 Task: Add in the project TridentForge a sprint 'Solar Wind'.
Action: Mouse moved to (226, 66)
Screenshot: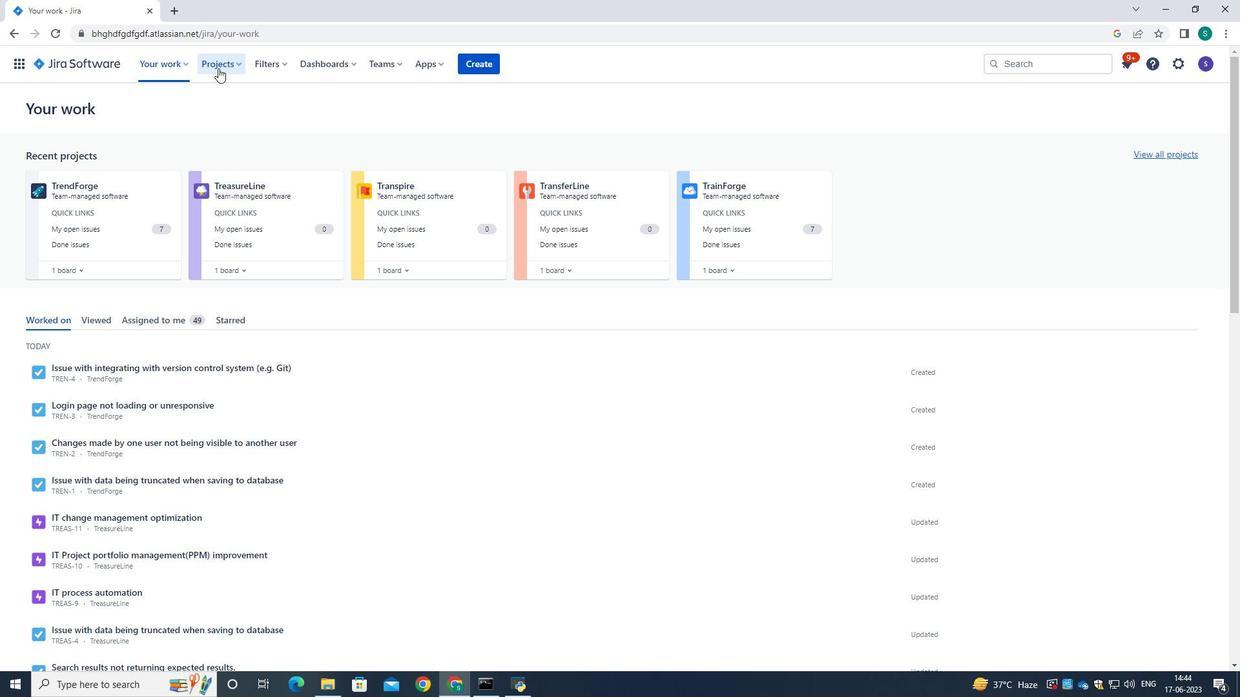 
Action: Mouse pressed left at (226, 66)
Screenshot: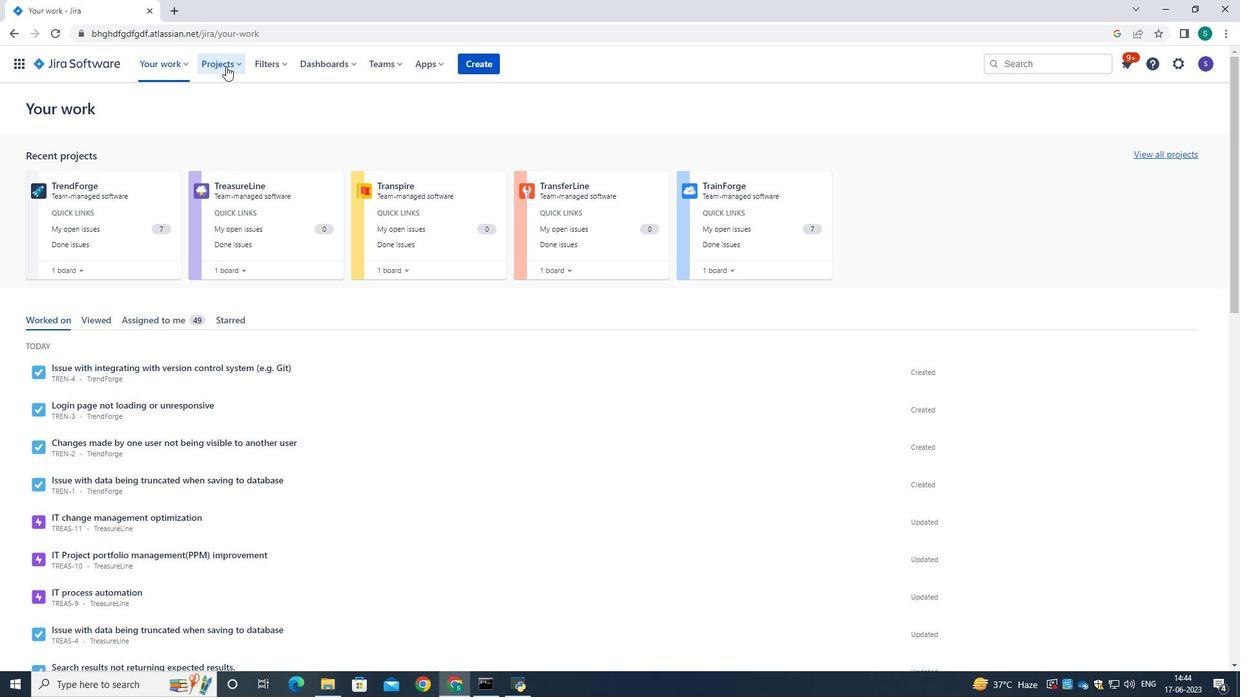 
Action: Mouse moved to (225, 115)
Screenshot: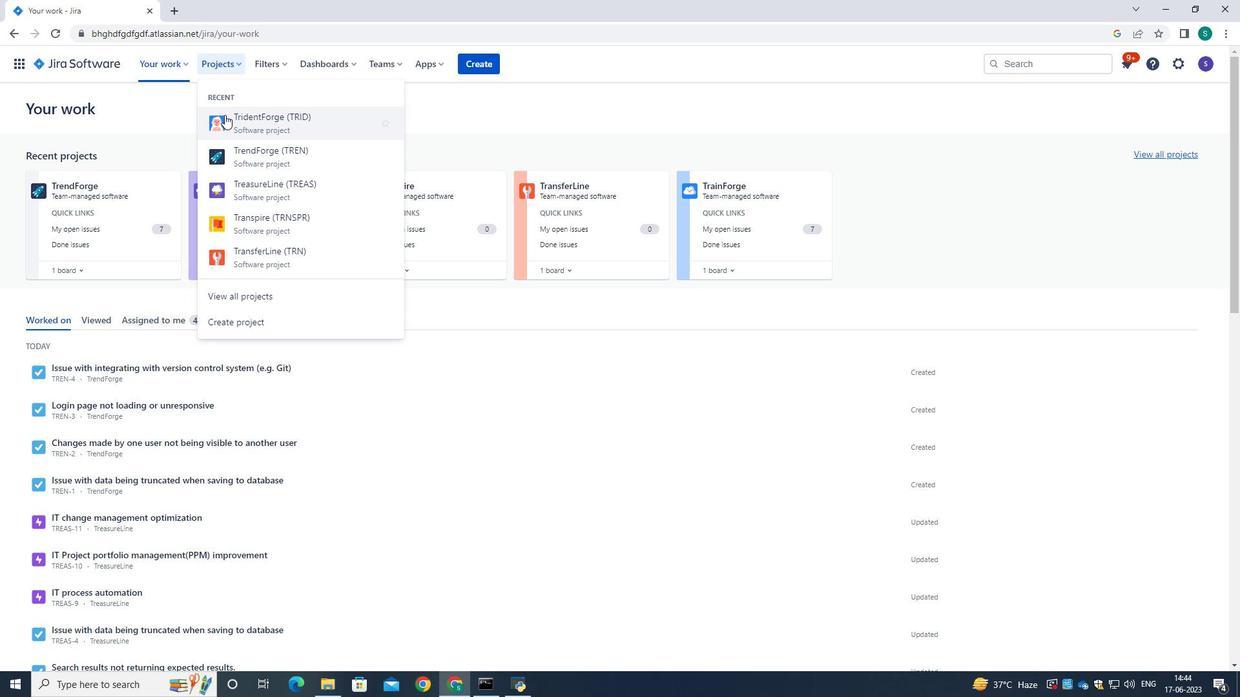 
Action: Mouse pressed left at (225, 115)
Screenshot: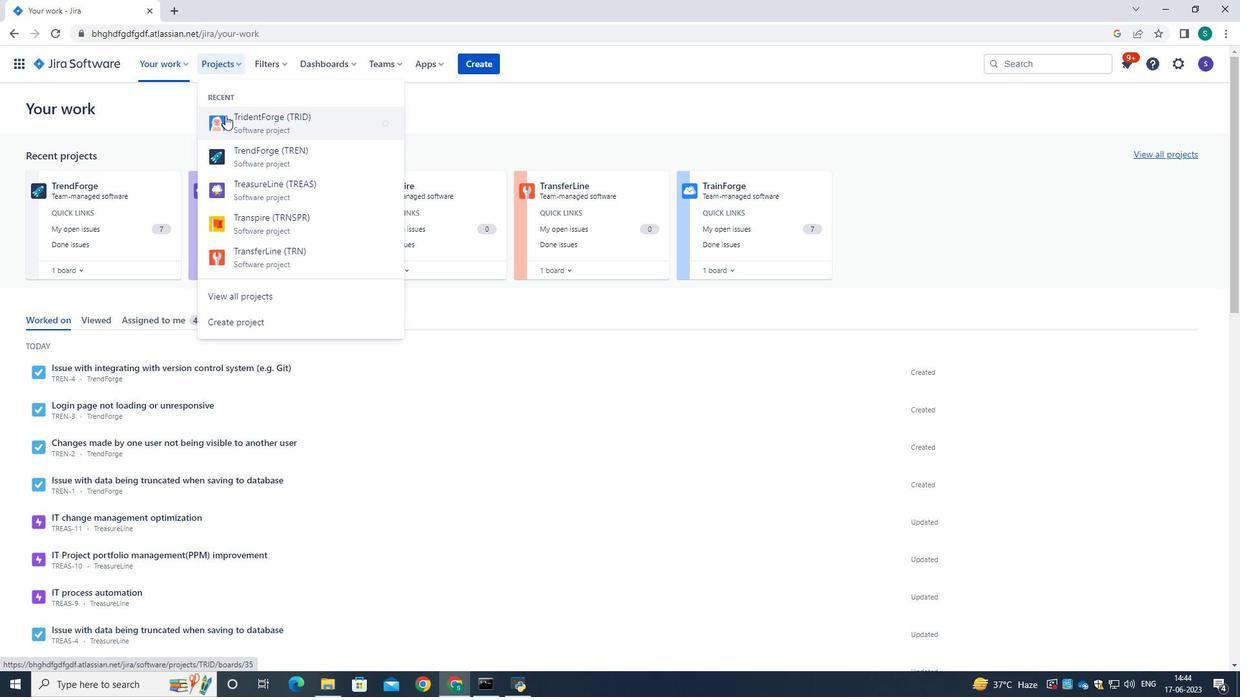 
Action: Mouse moved to (89, 210)
Screenshot: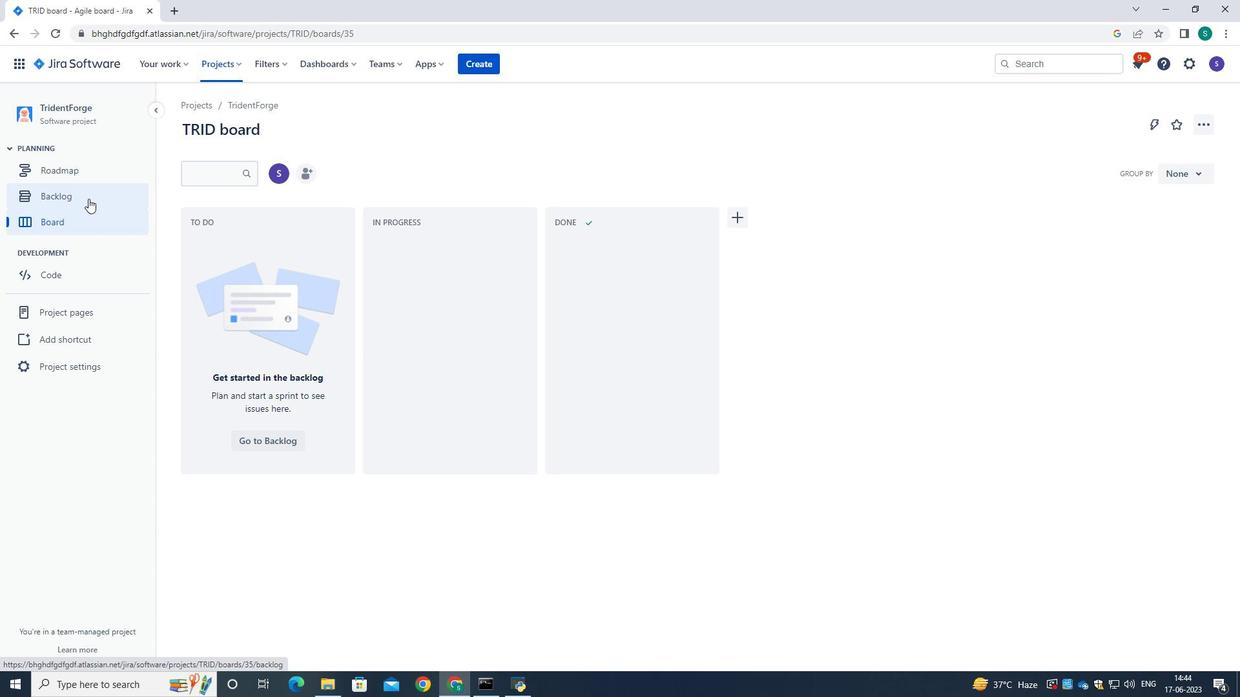 
Action: Mouse pressed left at (89, 210)
Screenshot: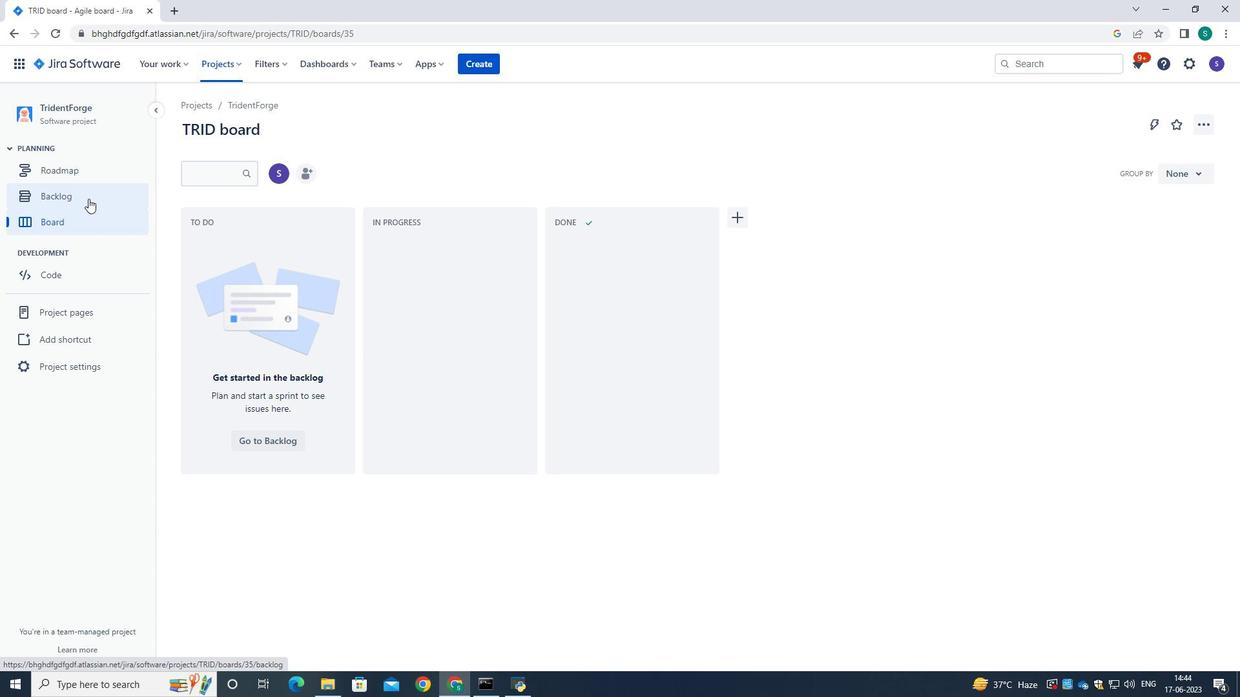 
Action: Mouse moved to (90, 200)
Screenshot: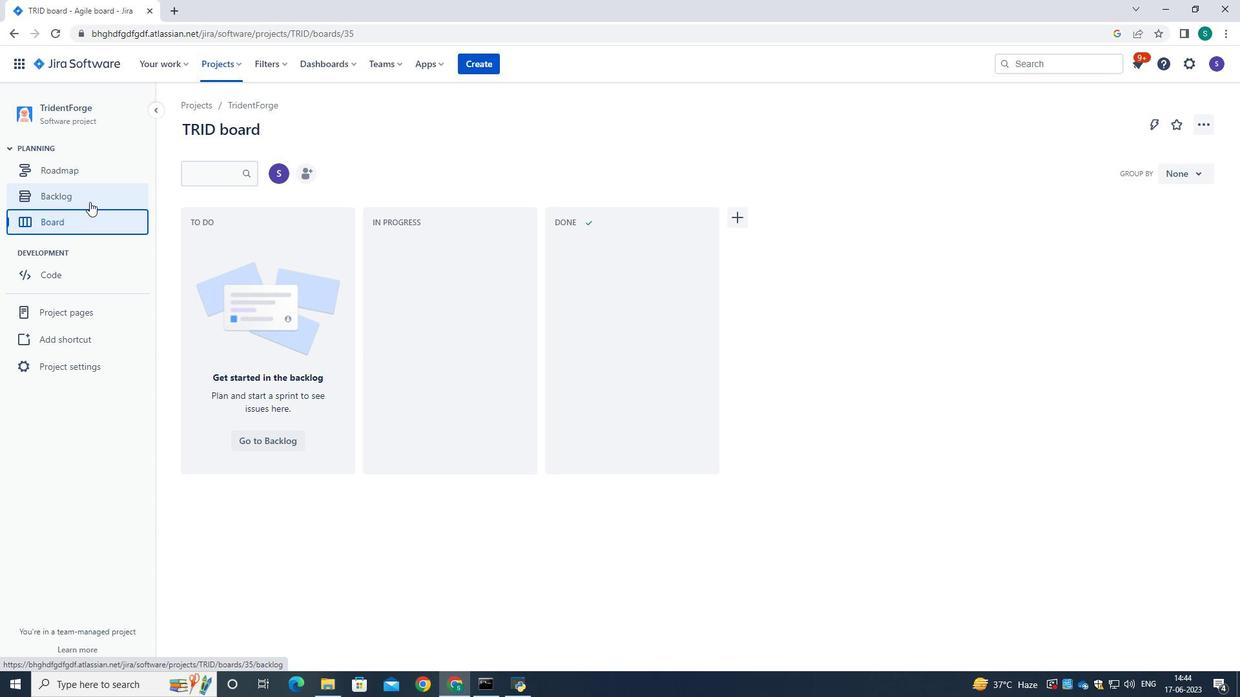 
Action: Mouse pressed left at (90, 200)
Screenshot: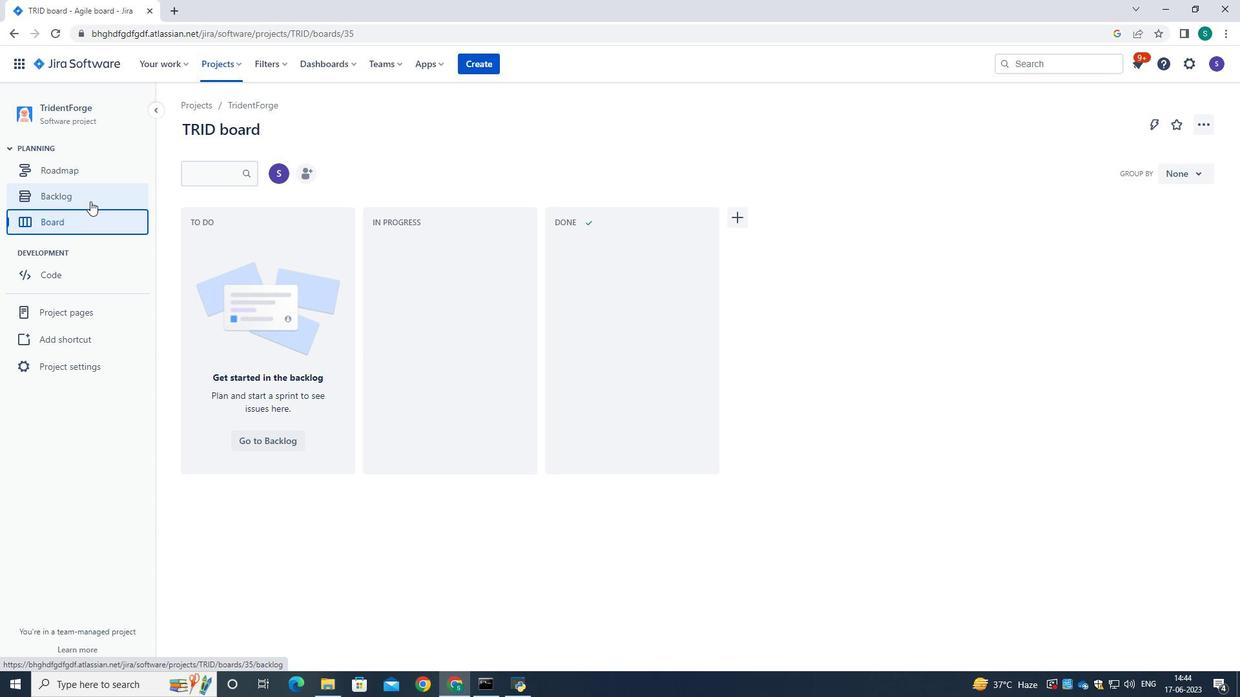 
Action: Mouse moved to (613, 235)
Screenshot: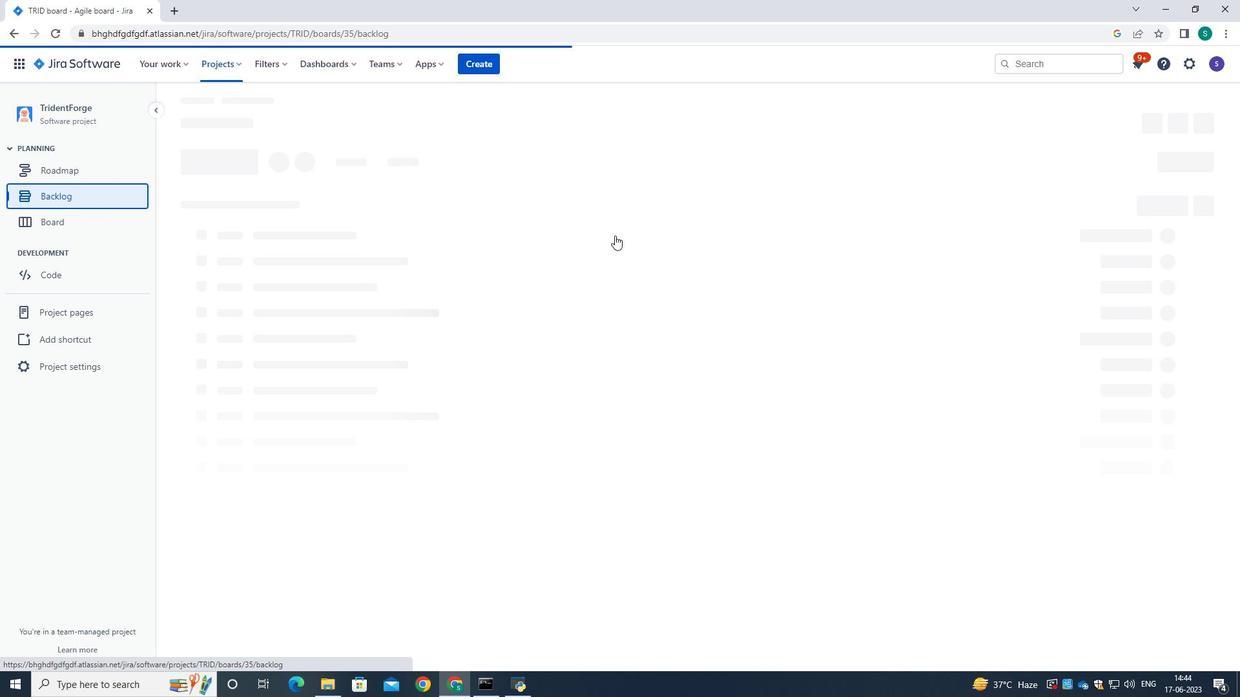 
Action: Mouse scrolled (613, 235) with delta (0, 0)
Screenshot: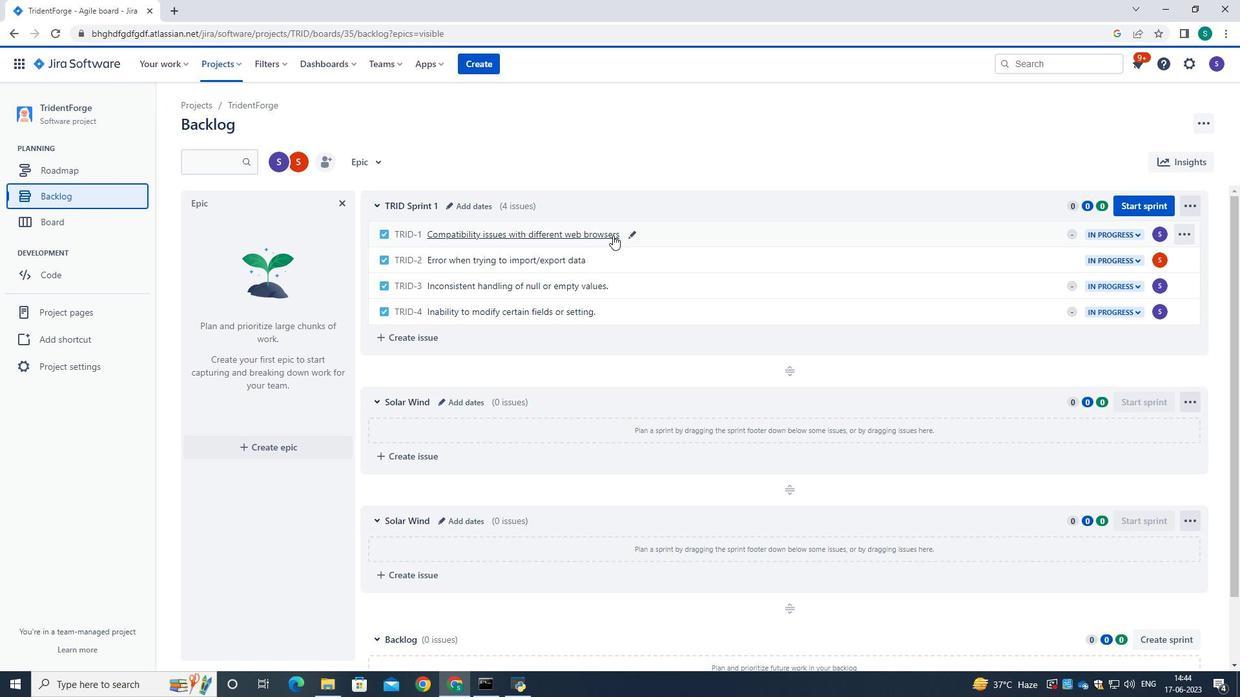 
Action: Mouse scrolled (613, 235) with delta (0, 0)
Screenshot: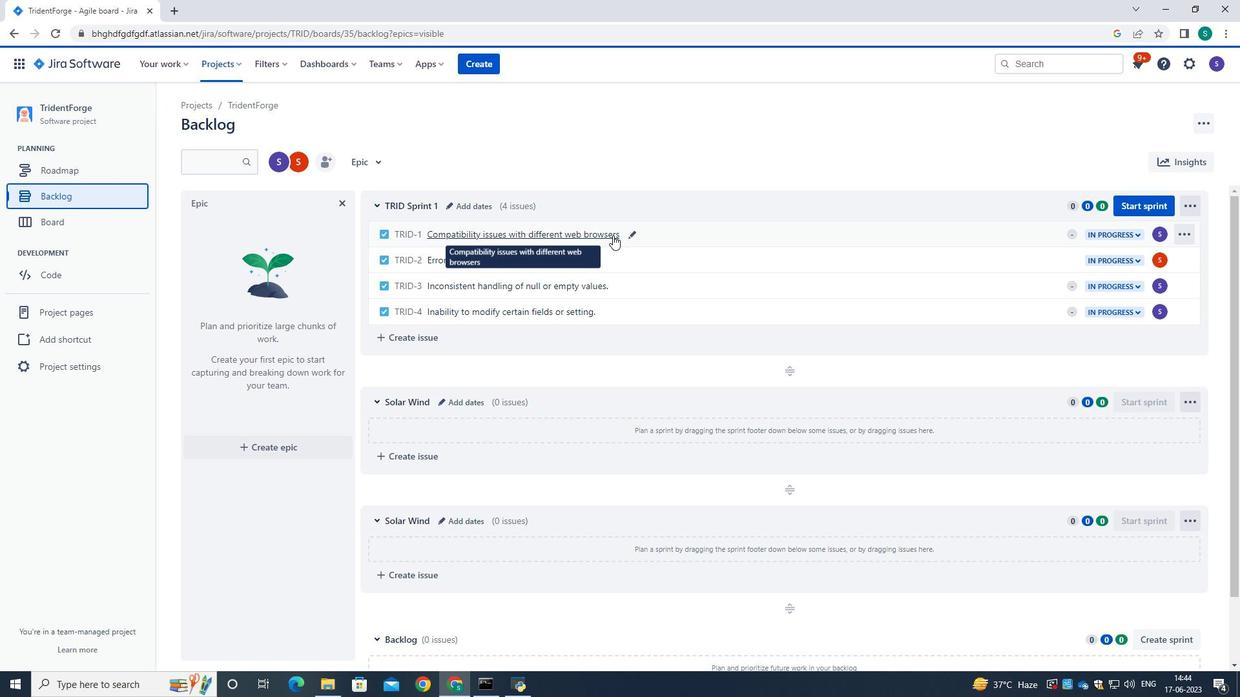 
Action: Mouse moved to (651, 383)
Screenshot: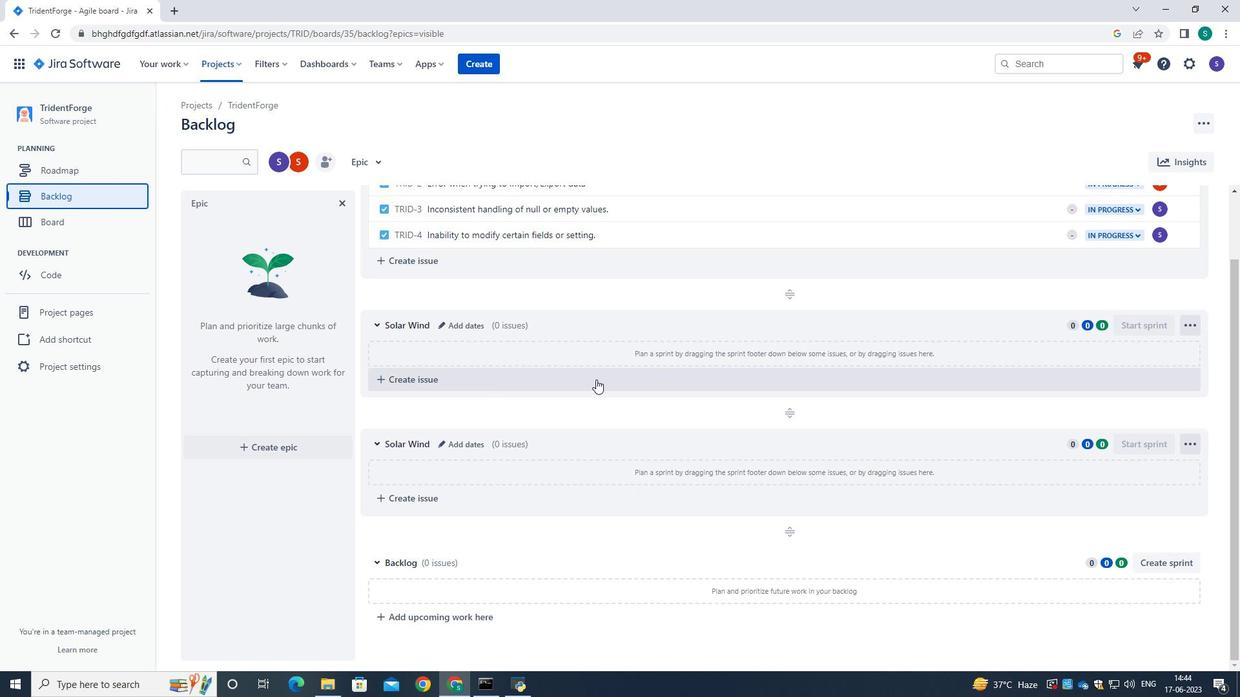 
Action: Mouse scrolled (651, 382) with delta (0, 0)
Screenshot: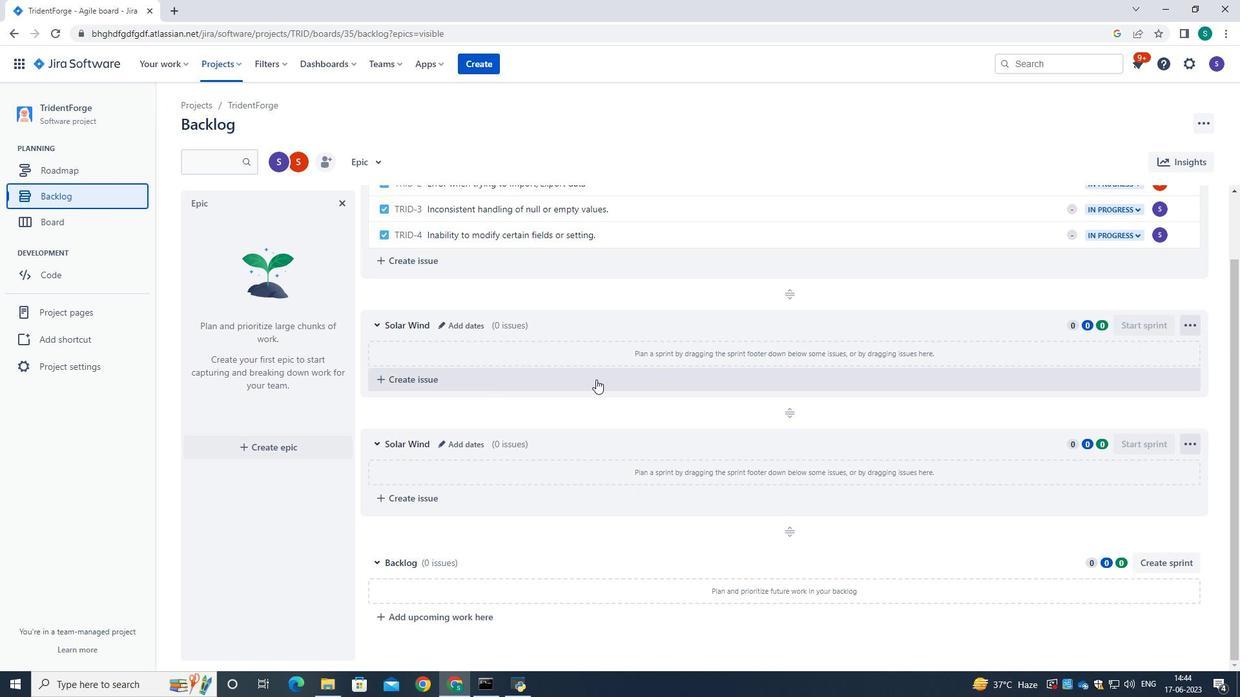 
Action: Mouse scrolled (651, 382) with delta (0, 0)
Screenshot: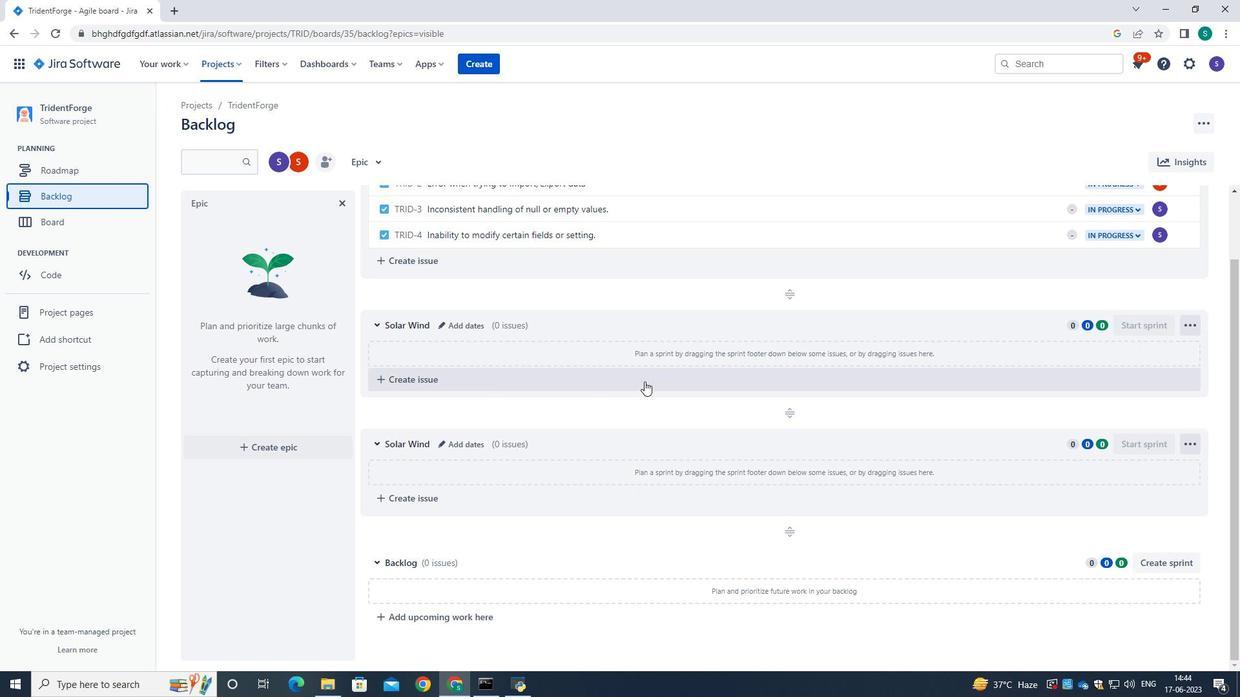 
Action: Mouse moved to (653, 383)
Screenshot: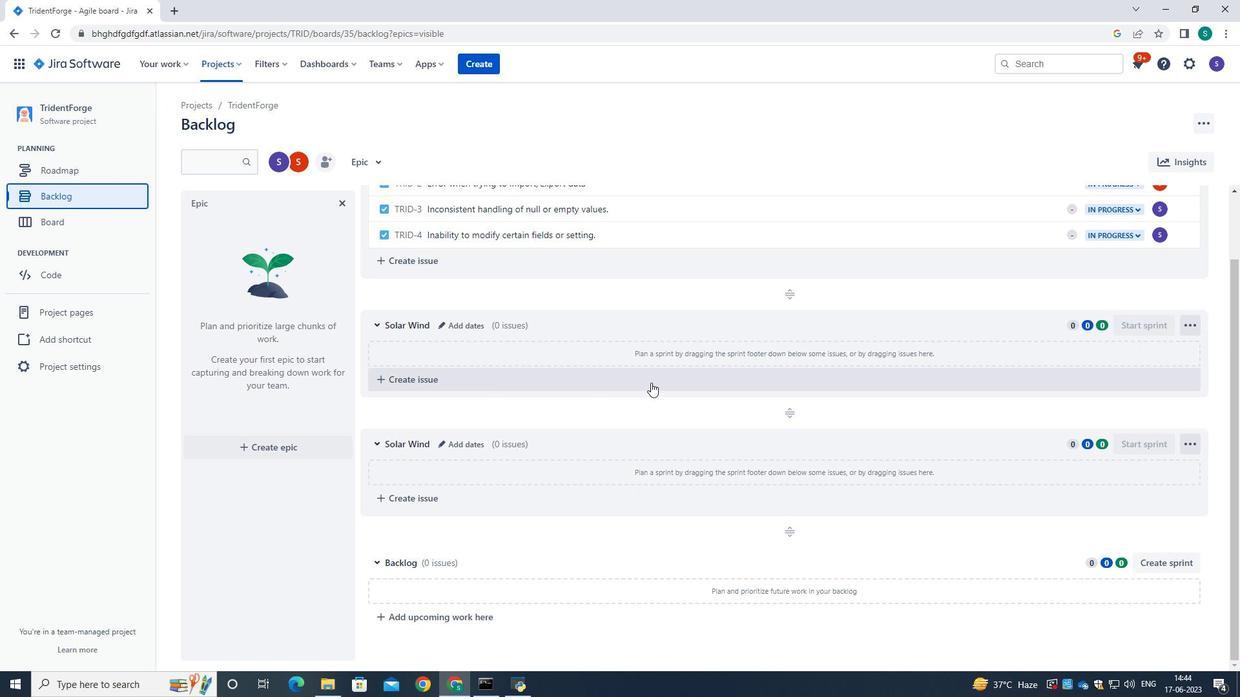 
Action: Mouse scrolled (653, 382) with delta (0, 0)
Screenshot: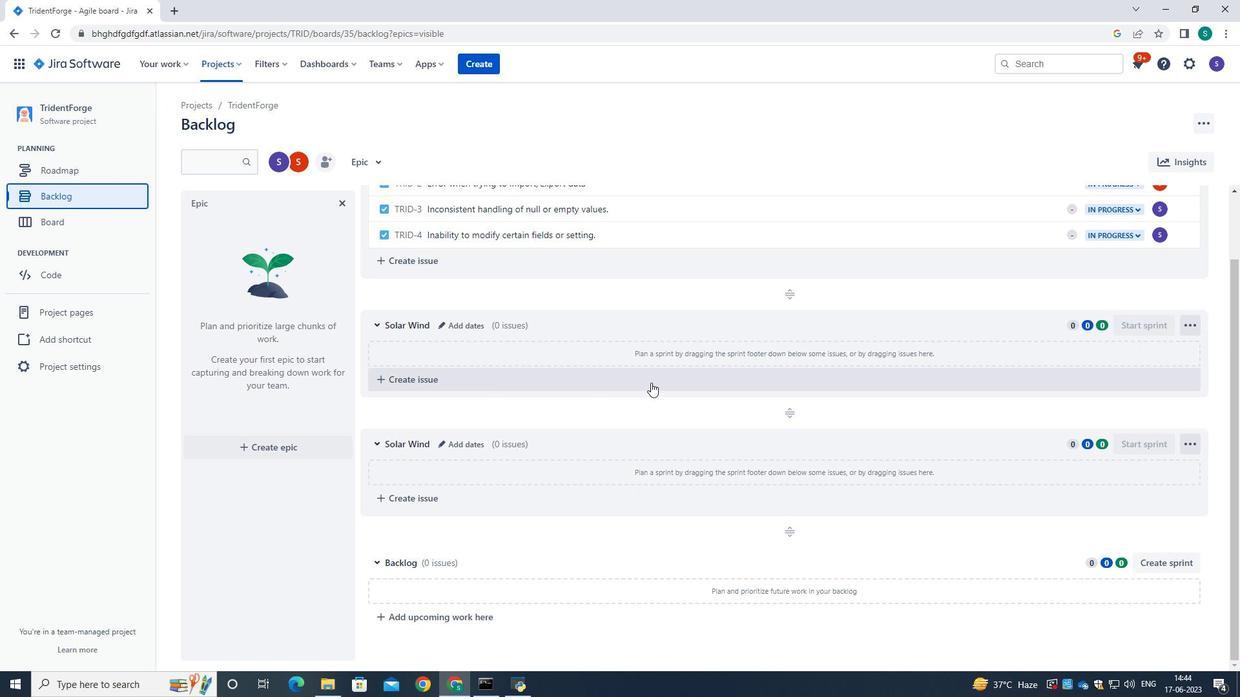 
Action: Mouse moved to (1168, 560)
Screenshot: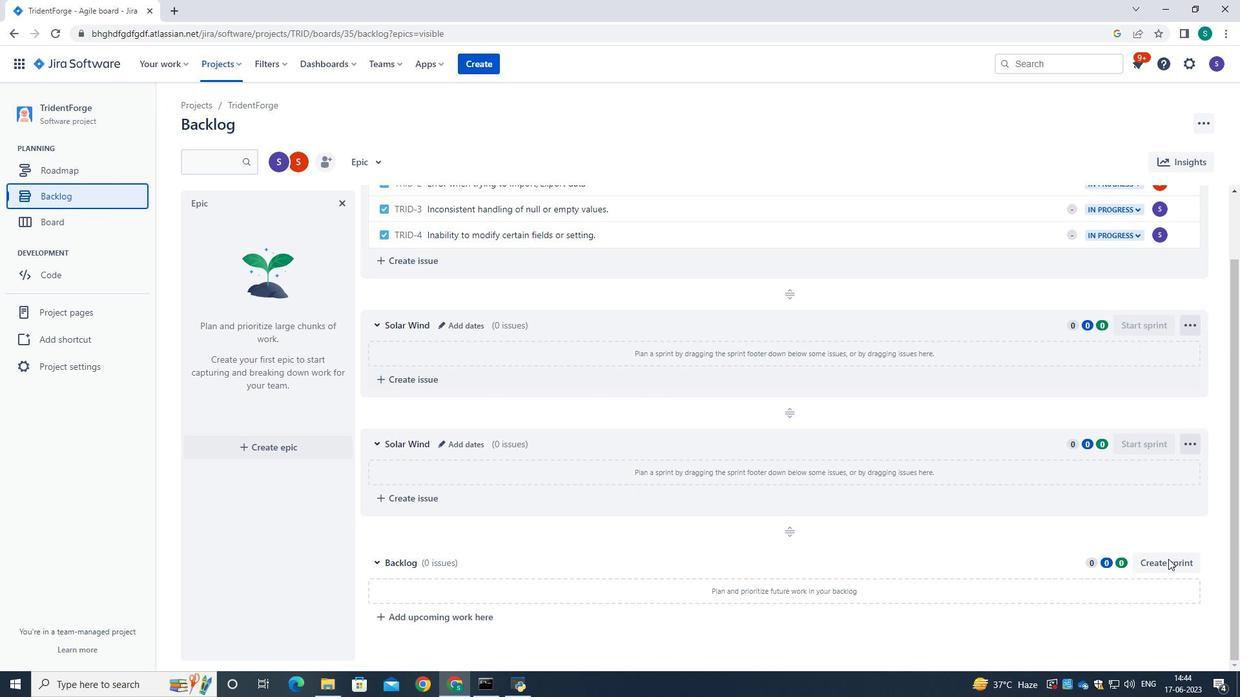 
Action: Mouse pressed left at (1168, 560)
Screenshot: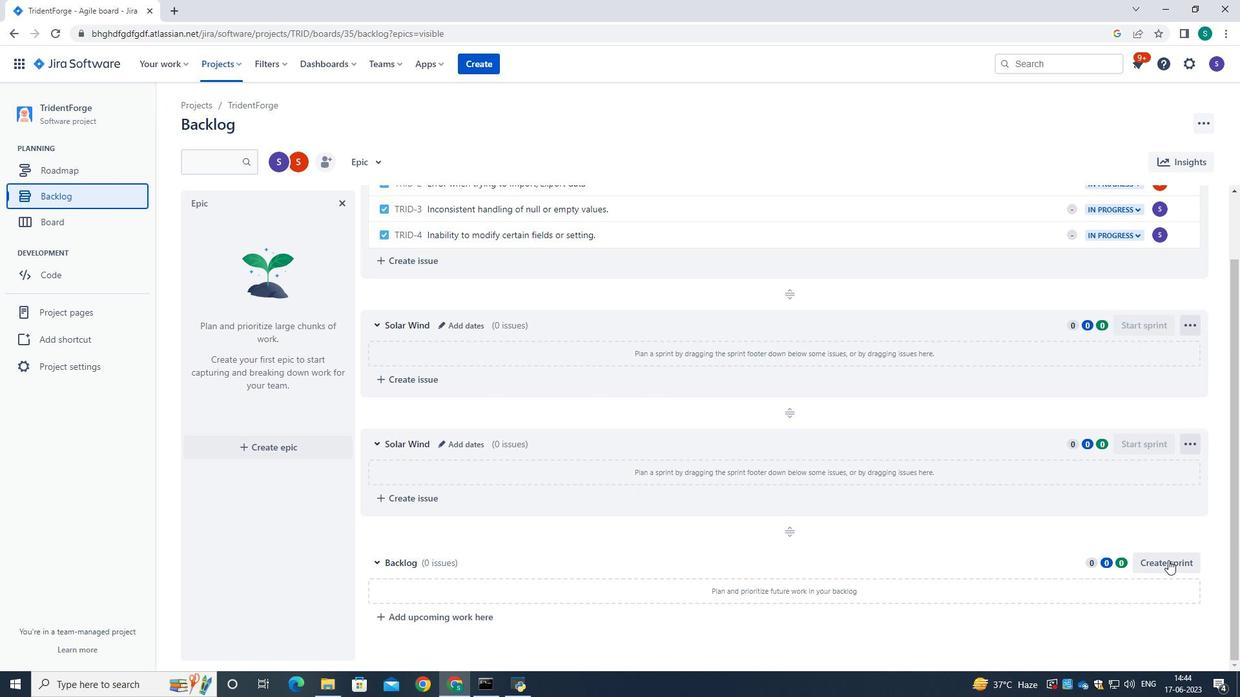 
Action: Mouse moved to (462, 565)
Screenshot: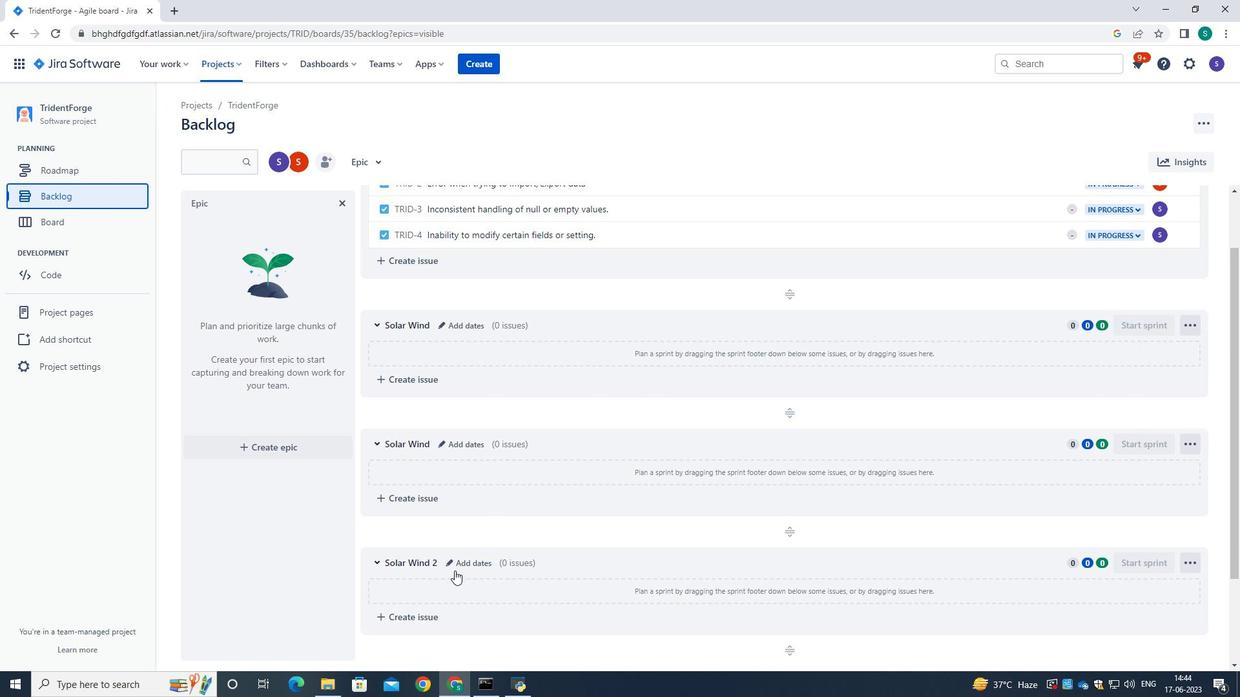 
Action: Mouse pressed left at (462, 565)
Screenshot: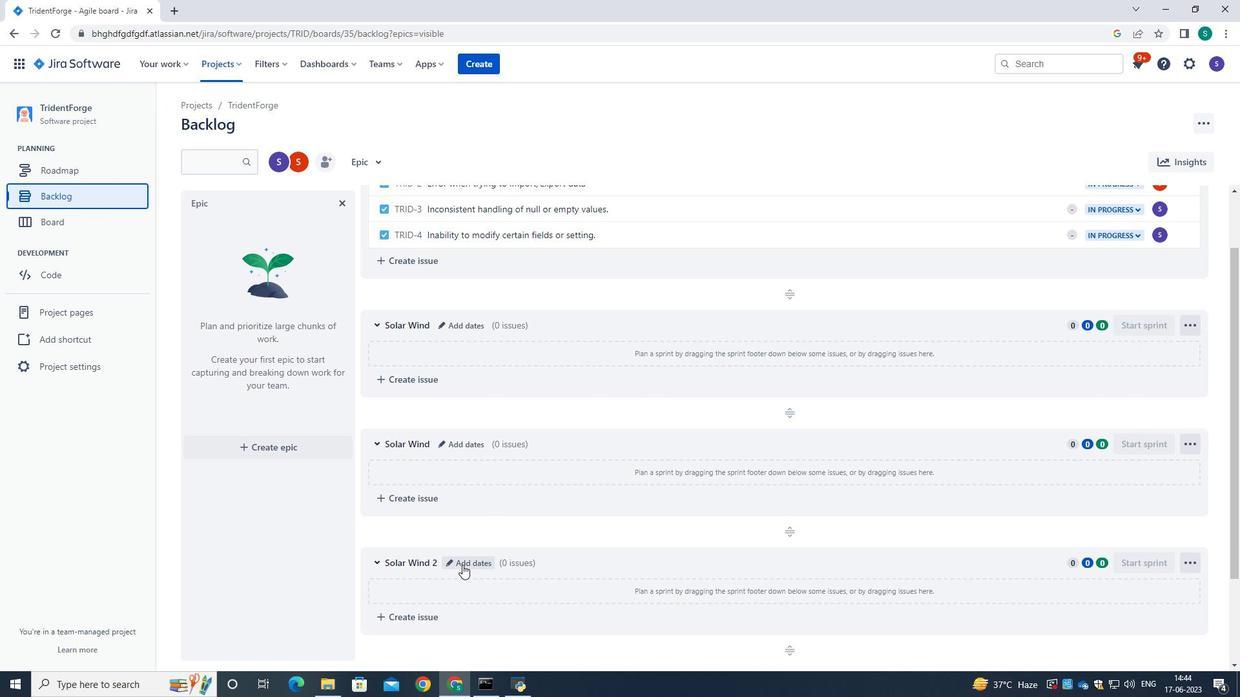
Action: Mouse moved to (476, 172)
Screenshot: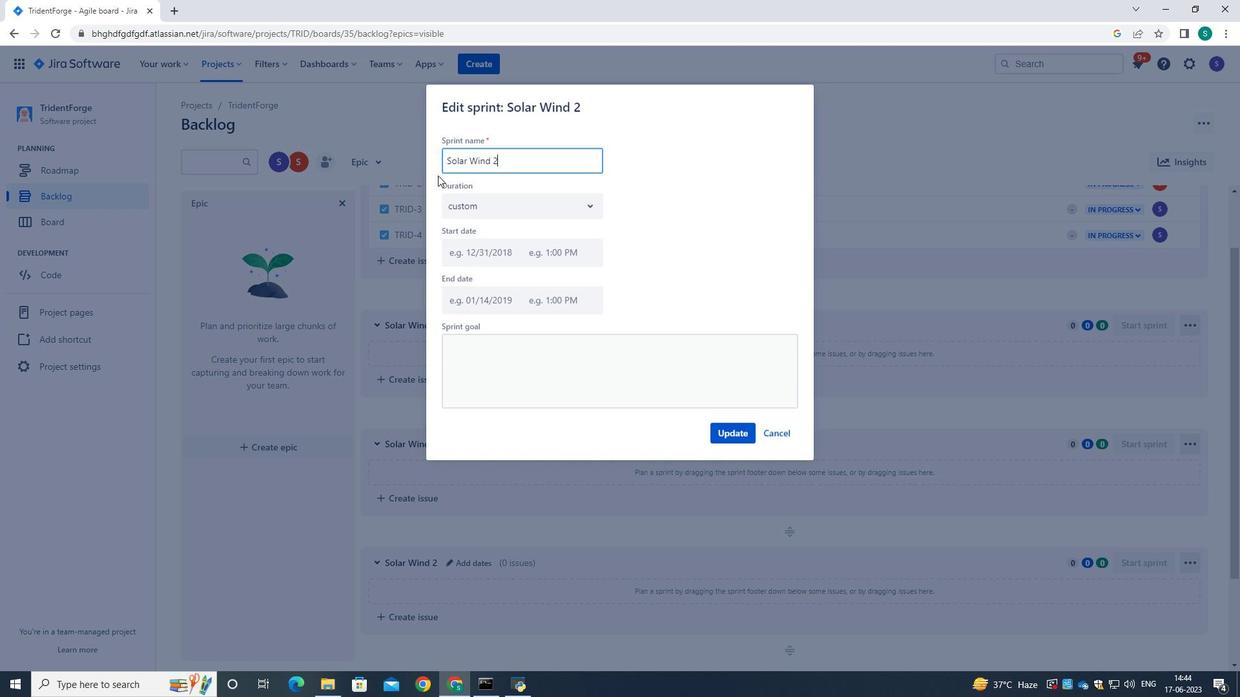
Action: Key pressed <Key.backspace><Key.backspace><Key.backspace><Key.backspace><Key.backspace><Key.backspace><Key.backspace><Key.backspace><Key.backspace><Key.backspace><Key.backspace><Key.backspace><Key.backspace><Key.backspace><Key.backspace><Key.backspace><Key.backspace><Key.backspace><Key.backspace><Key.backspace><Key.backspace><Key.backspace><Key.backspace><Key.backspace><Key.backspace><Key.backspace><Key.backspace><Key.backspace><Key.backspace><Key.backspace><Key.backspace><Key.backspace><Key.caps_lock>S<Key.caps_lock>olar<Key.space><Key.caps_lock>W<Key.caps_lock>ind
Screenshot: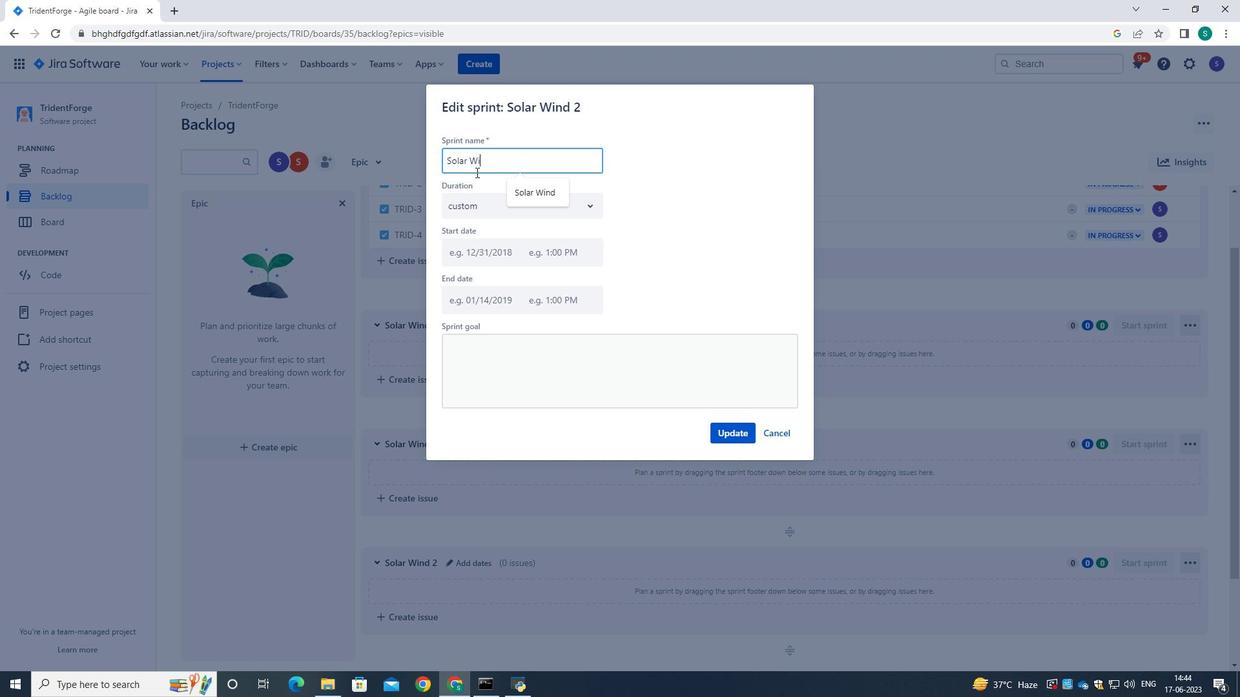 
Action: Mouse moved to (740, 436)
Screenshot: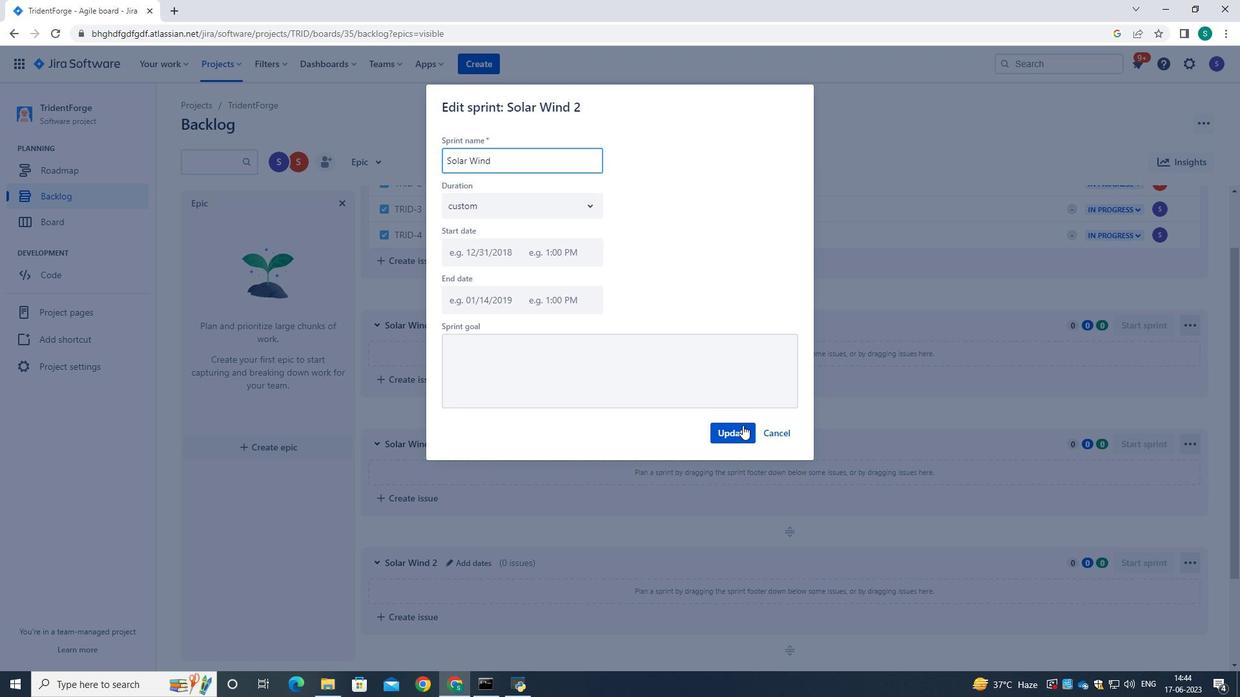 
Action: Mouse pressed left at (740, 436)
Screenshot: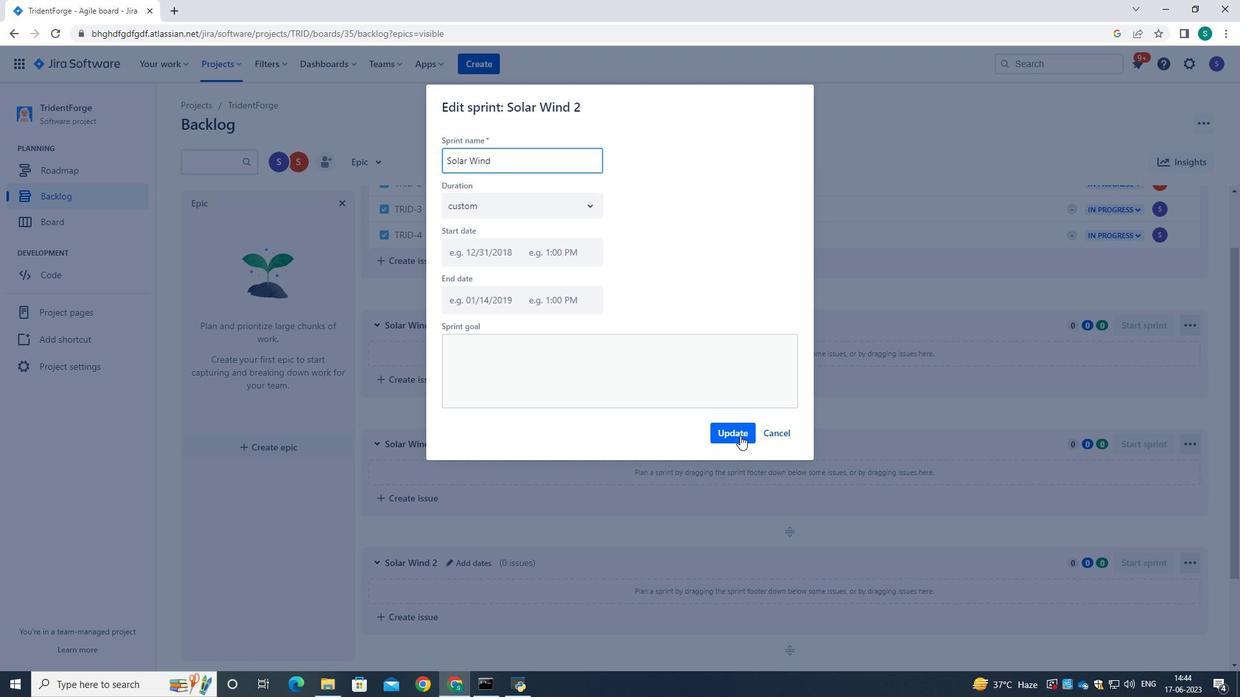 
Action: Mouse moved to (806, 315)
Screenshot: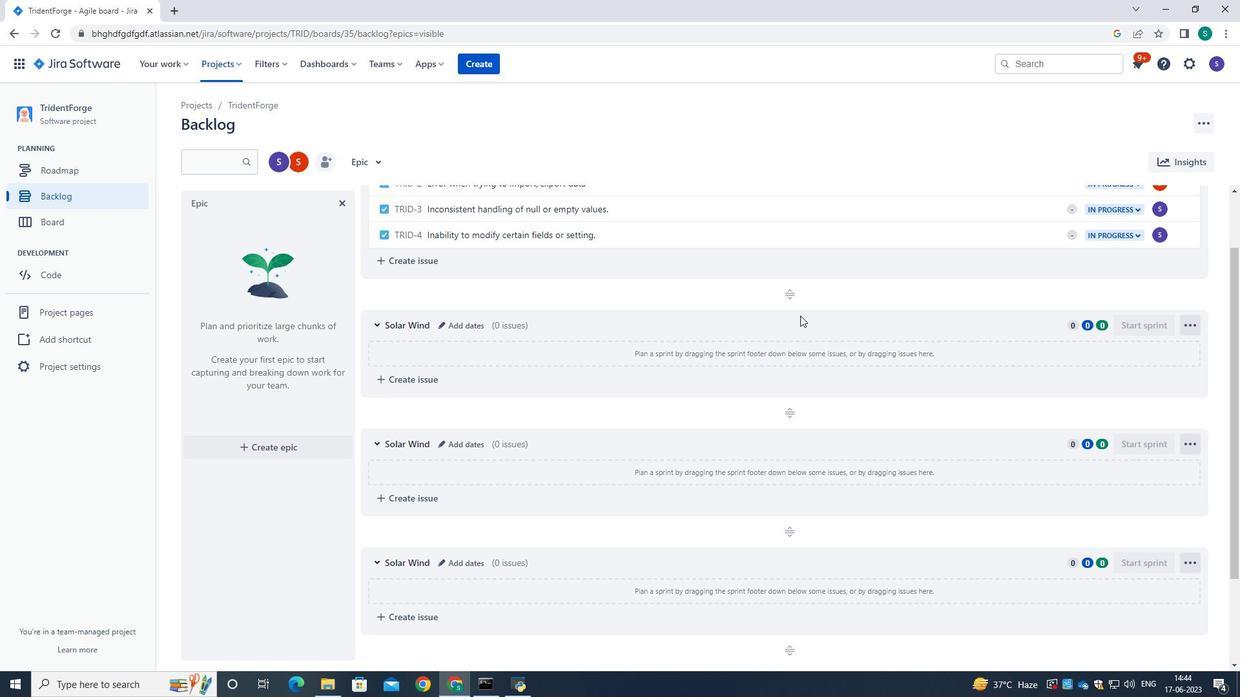 
Action: Mouse scrolled (806, 315) with delta (0, 0)
Screenshot: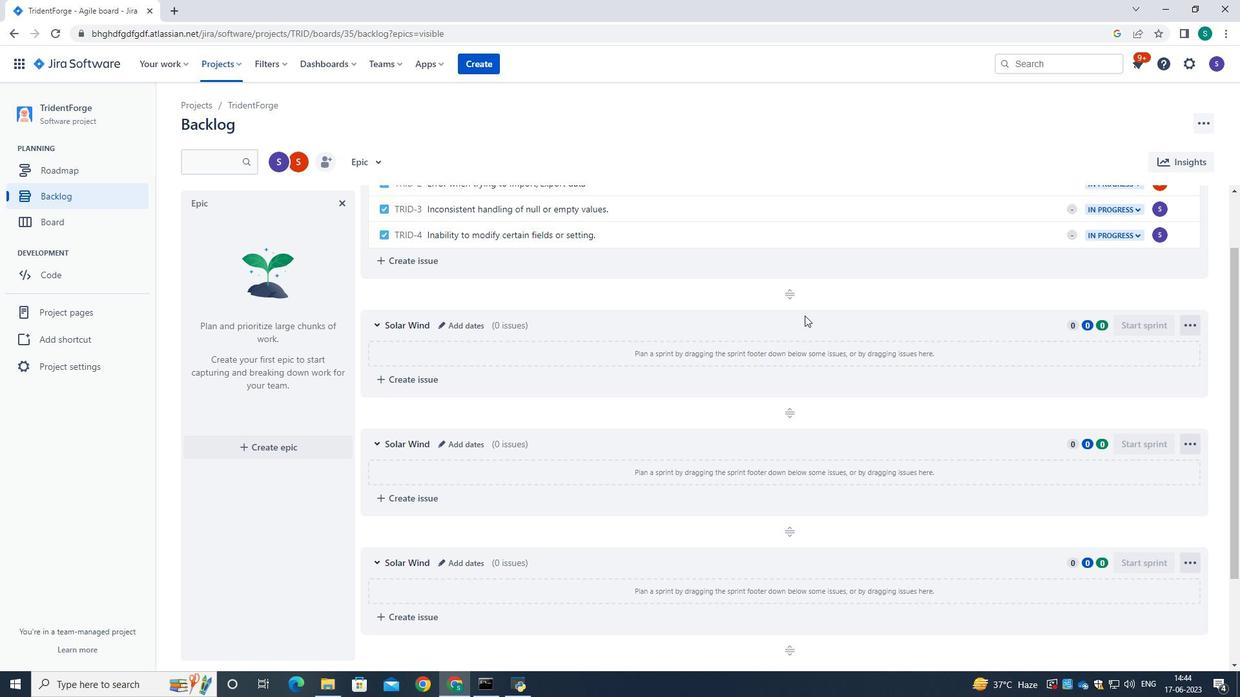 
Action: Mouse scrolled (806, 315) with delta (0, 0)
Screenshot: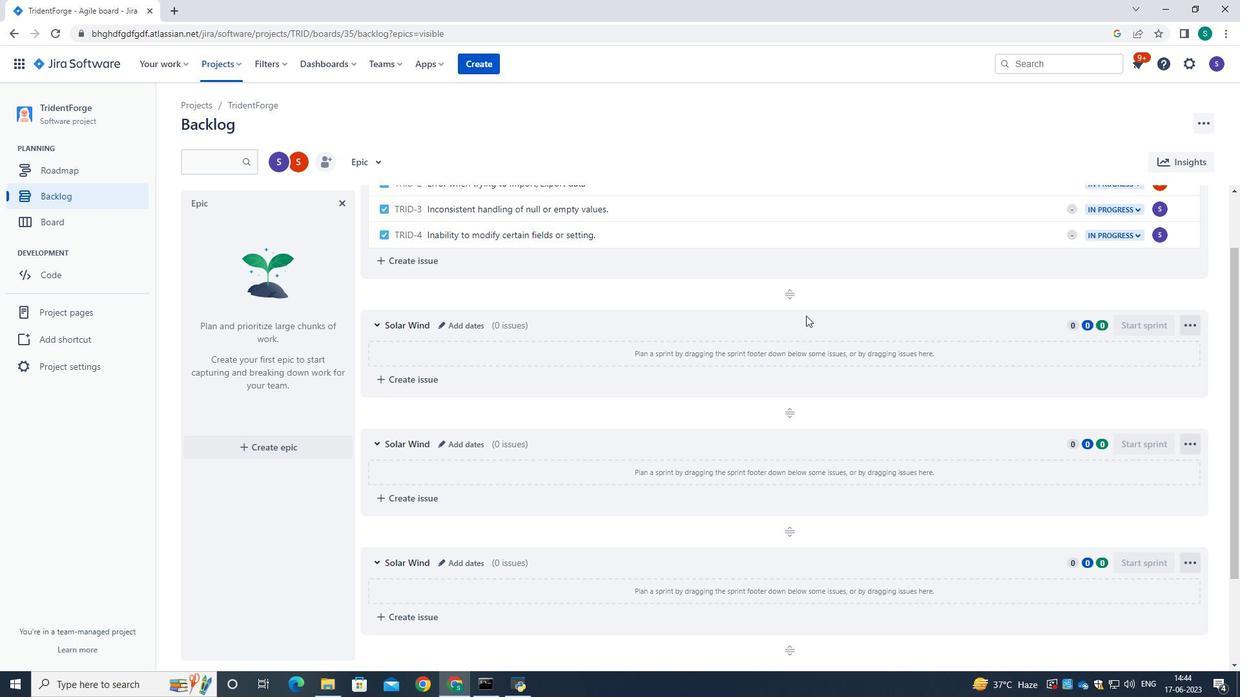 
